 Task: Create Card Card0000000051 in Board Board0000000013 in Workspace WS0000000005 in Trello. Create Card Card0000000052 in Board Board0000000013 in Workspace WS0000000005 in Trello. Create Card Card0000000053 in Board Board0000000014 in Workspace WS0000000005 in Trello. Create Card Card0000000054 in Board Board0000000014 in Workspace WS0000000005 in Trello. Create Card Card0000000055 in Board Board0000000014 in Workspace WS0000000005 in Trello
Action: Mouse moved to (289, 329)
Screenshot: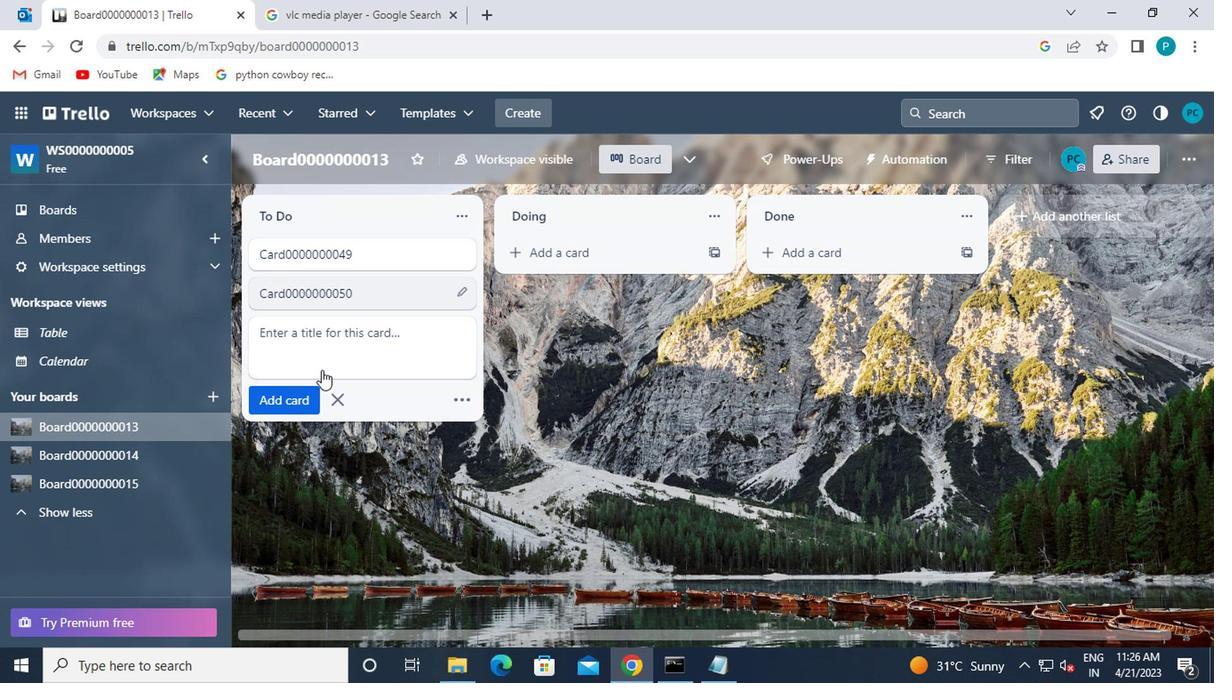 
Action: Mouse pressed left at (289, 329)
Screenshot: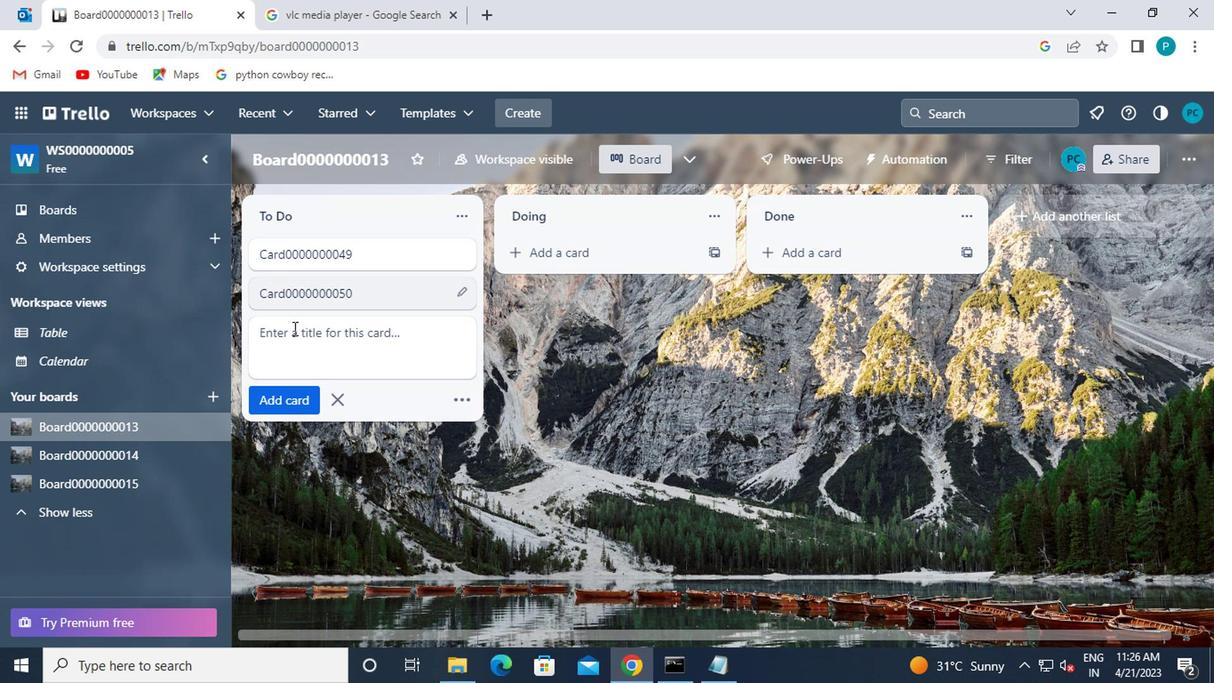 
Action: Mouse moved to (289, 329)
Screenshot: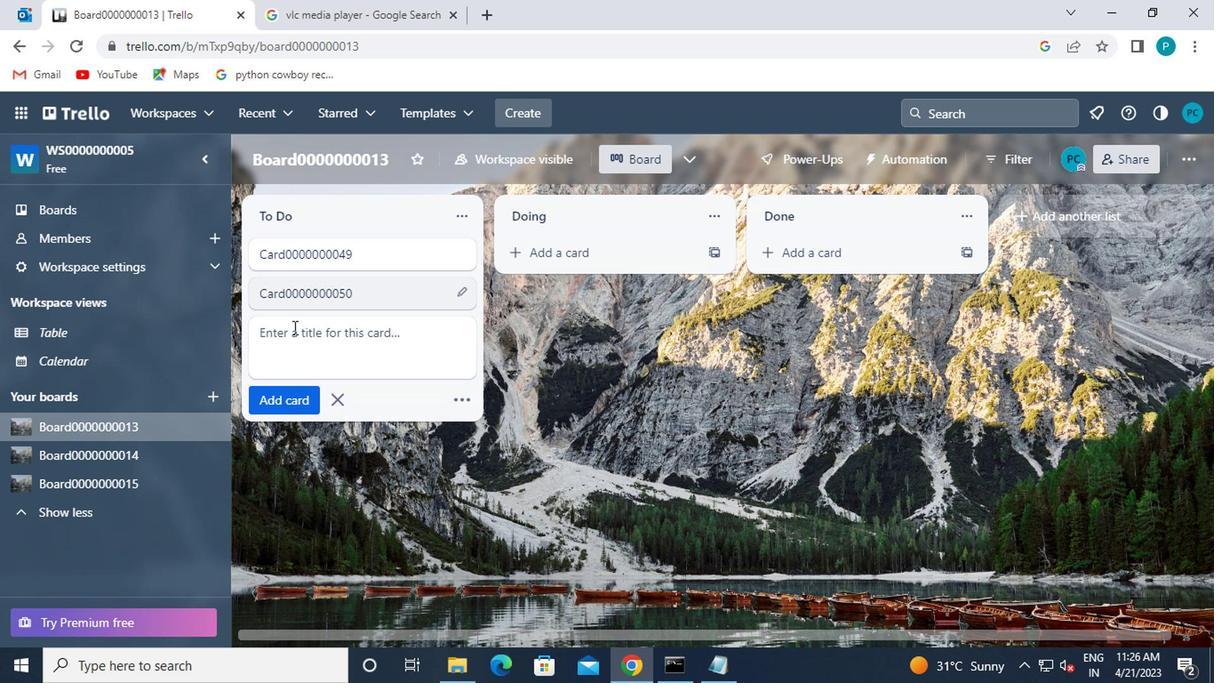 
Action: Key pressed <Key.shift>CARD0000000051
Screenshot: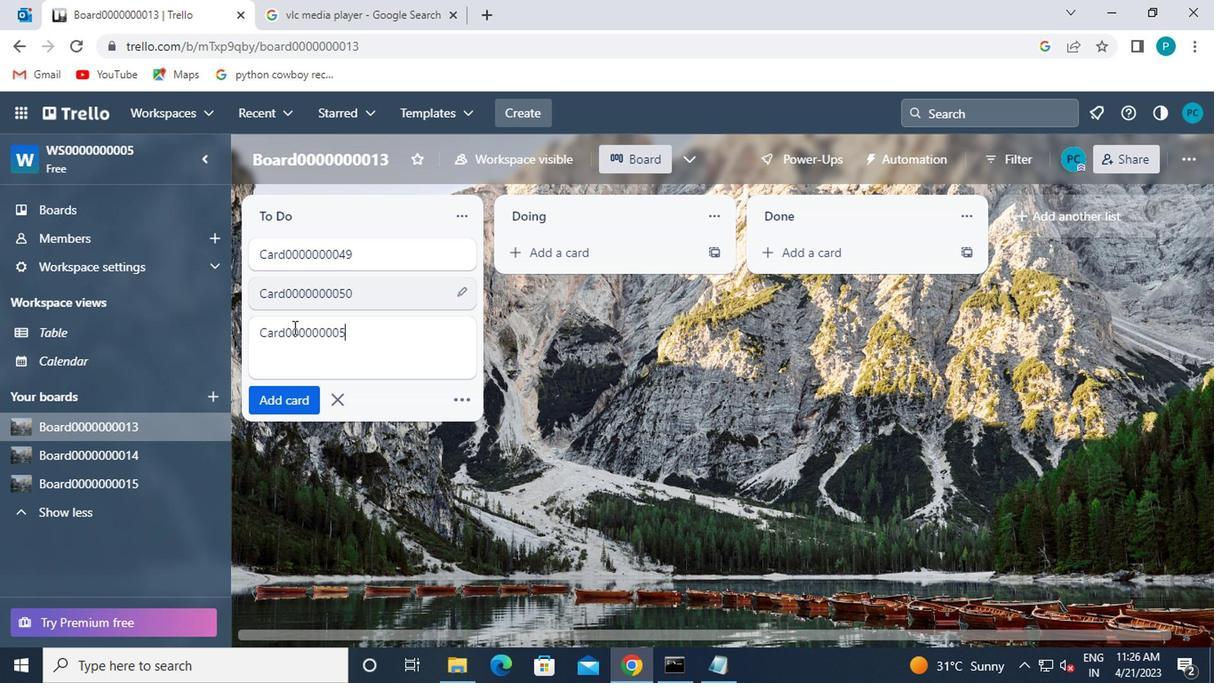 
Action: Mouse moved to (292, 405)
Screenshot: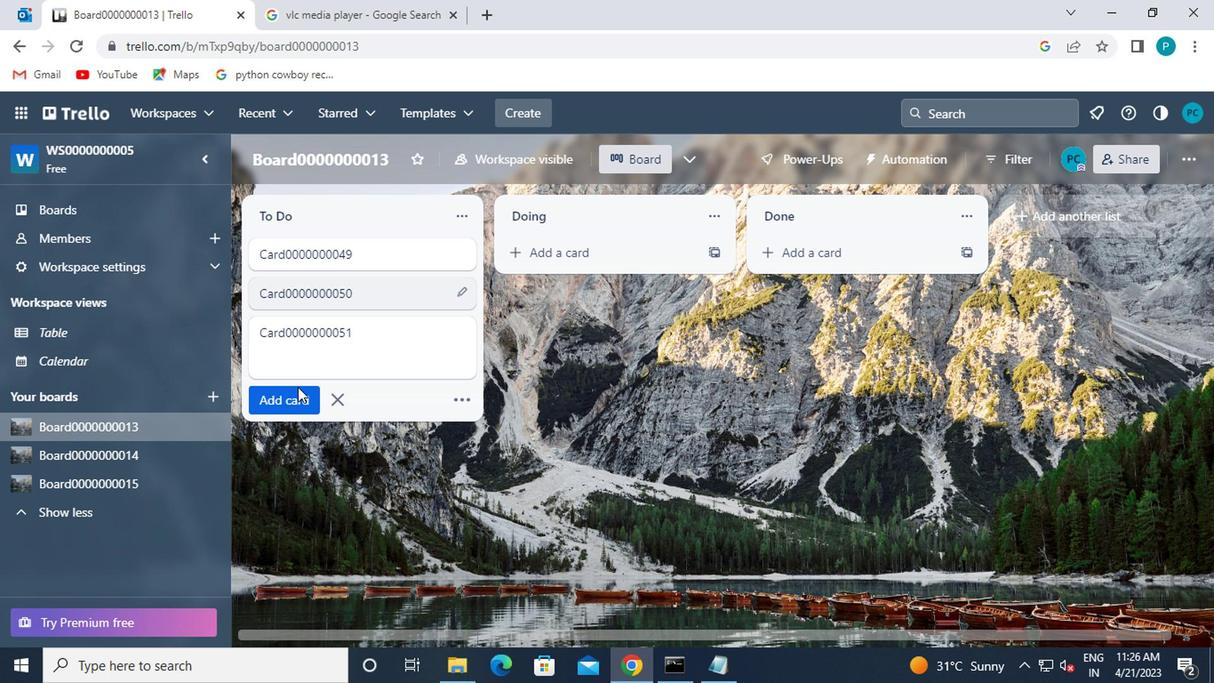 
Action: Mouse pressed left at (292, 405)
Screenshot: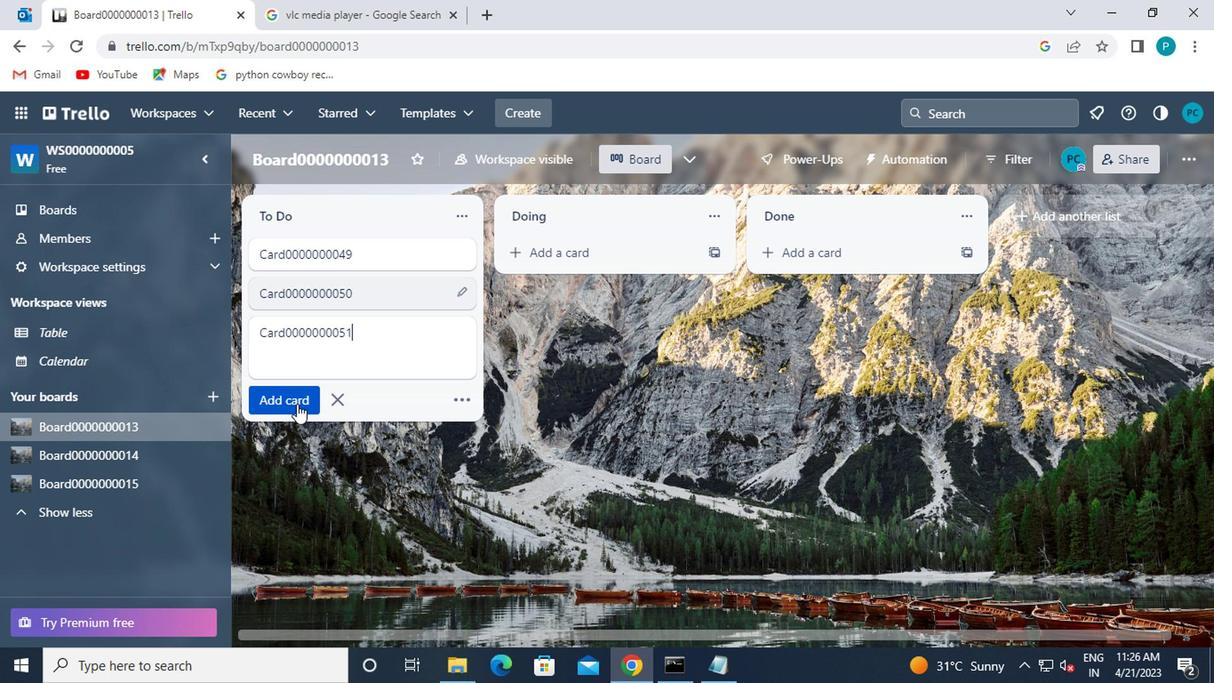 
Action: Key pressed <Key.shift>CARD0000000052
Screenshot: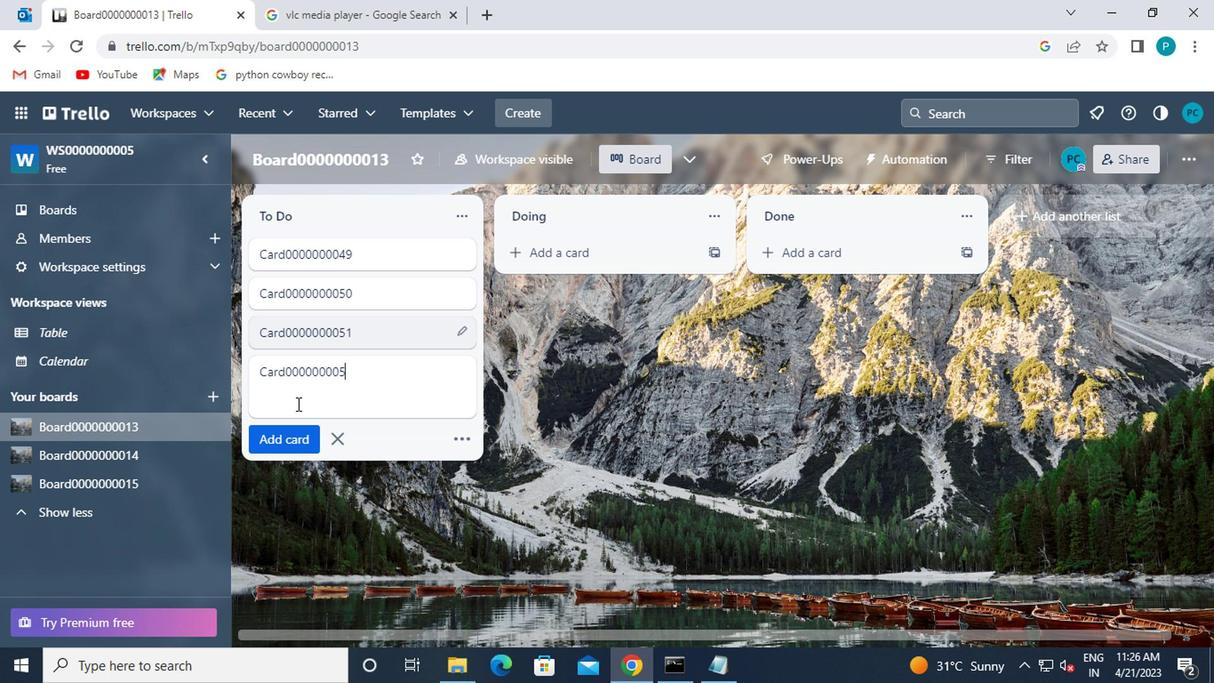 
Action: Mouse moved to (272, 449)
Screenshot: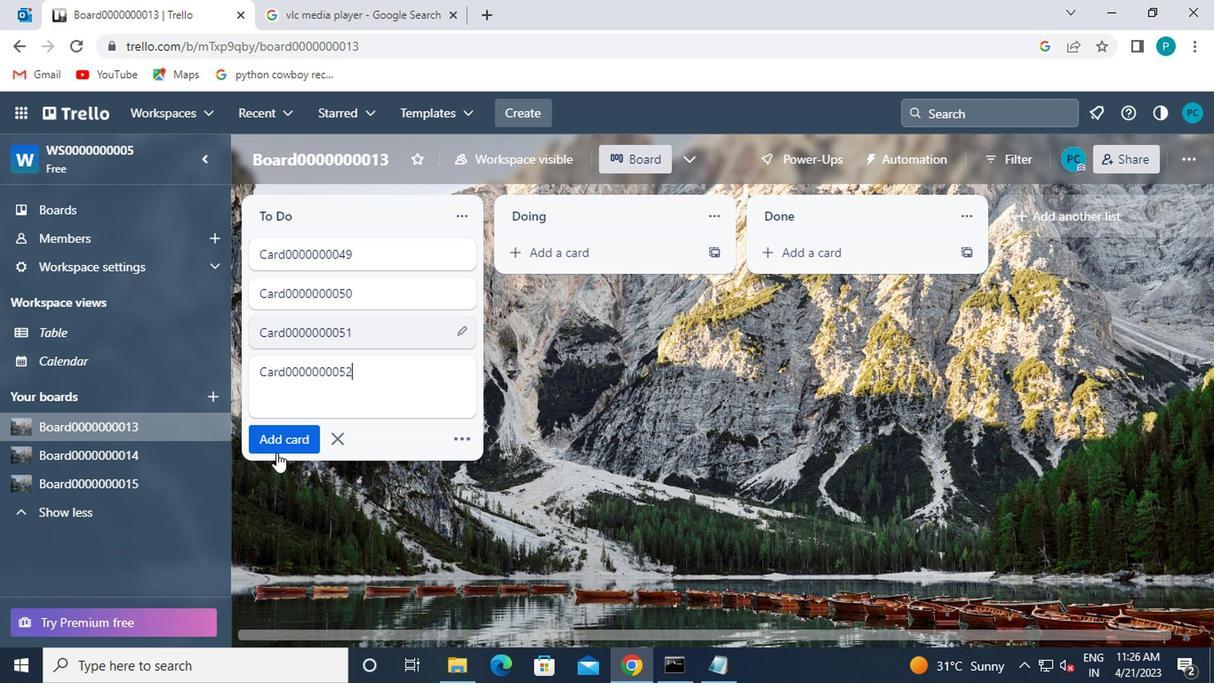
Action: Mouse pressed left at (272, 449)
Screenshot: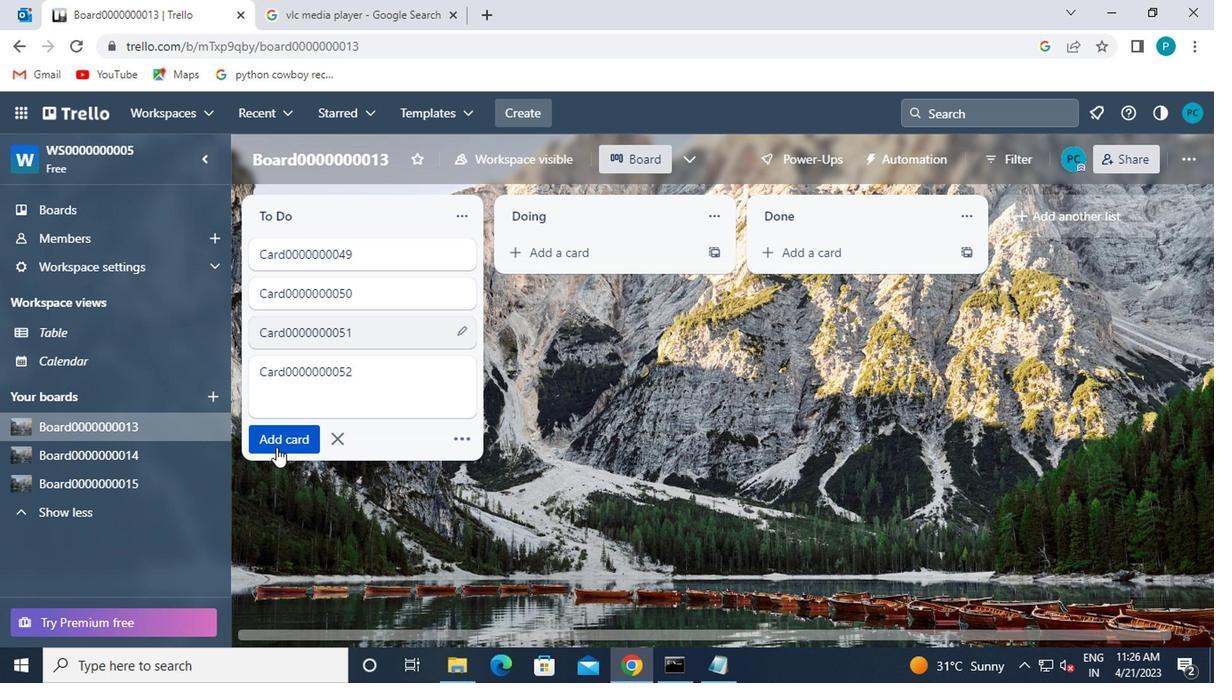 
Action: Mouse moved to (98, 449)
Screenshot: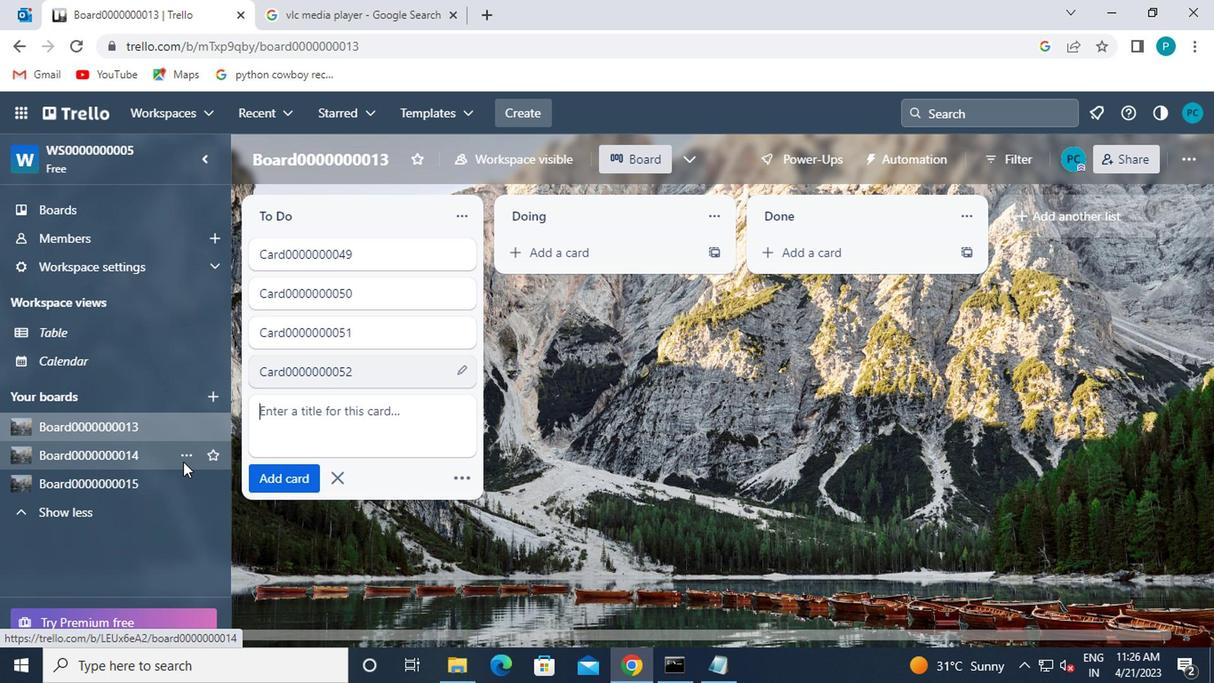 
Action: Mouse pressed left at (98, 449)
Screenshot: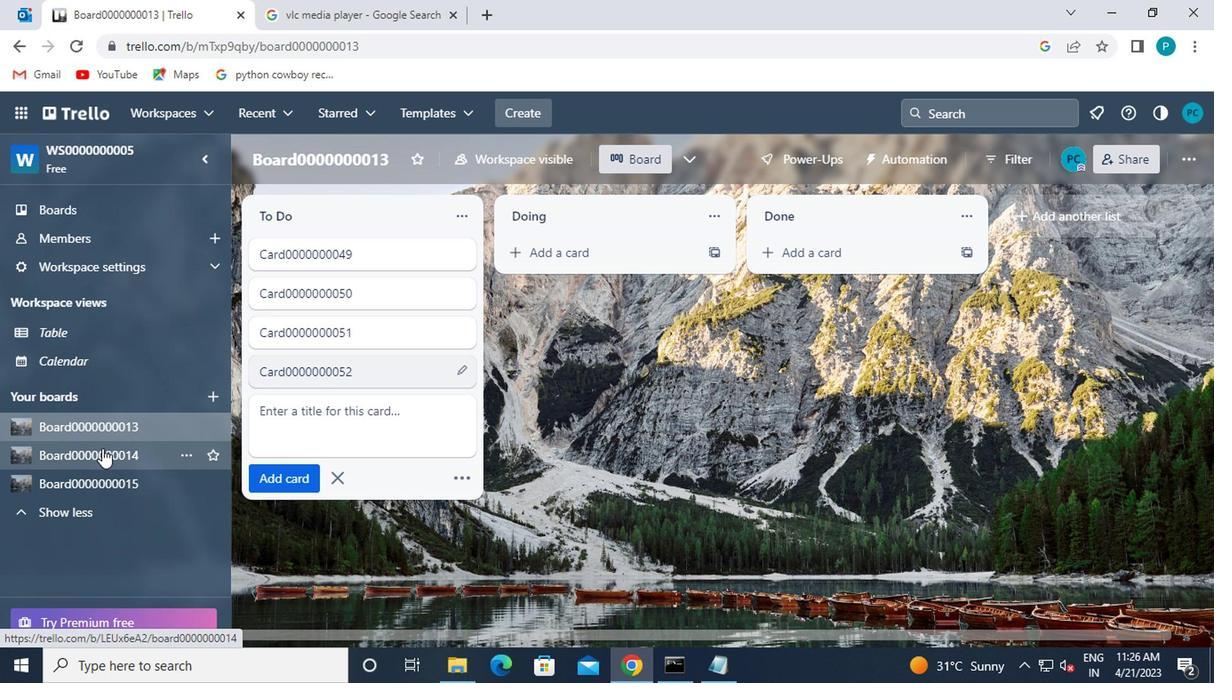 
Action: Mouse moved to (307, 248)
Screenshot: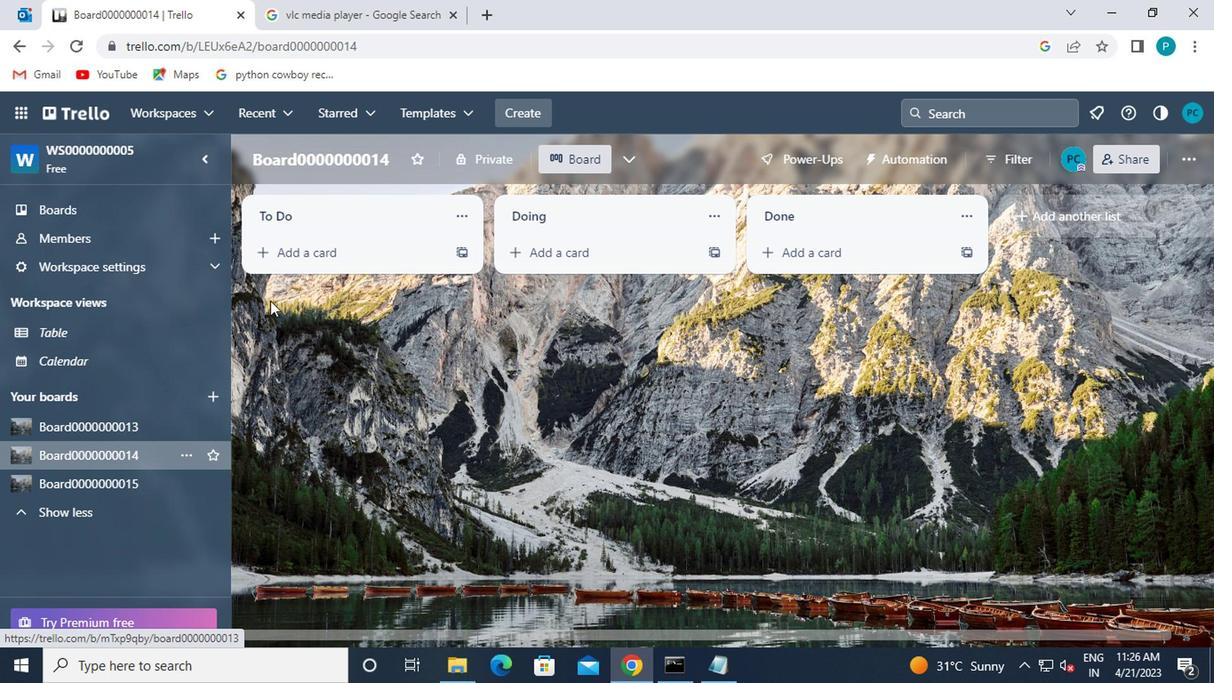 
Action: Mouse pressed left at (307, 248)
Screenshot: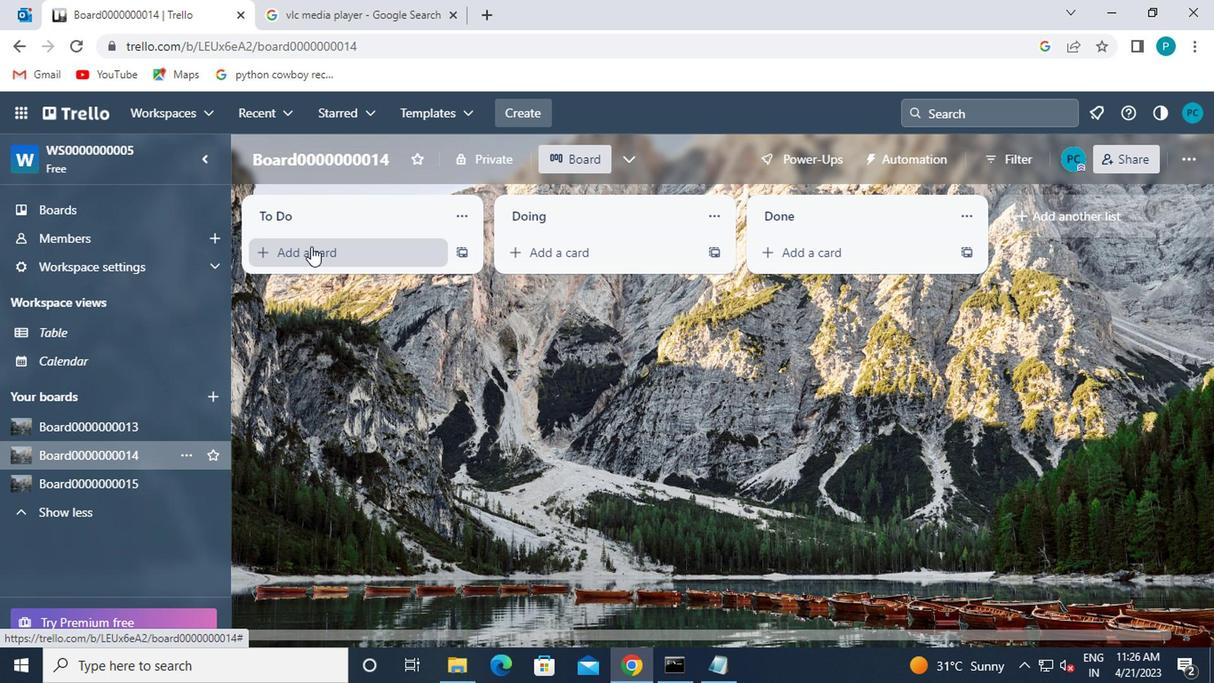 
Action: Key pressed <Key.shift>C
Screenshot: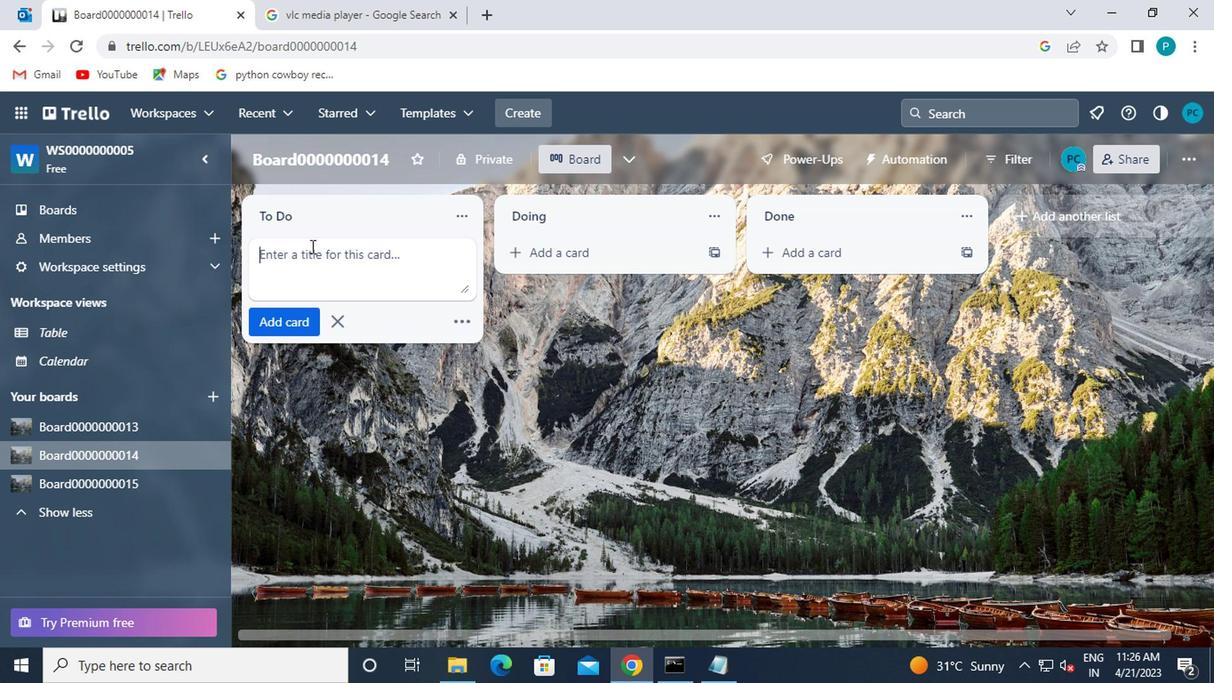 
Action: Mouse moved to (307, 247)
Screenshot: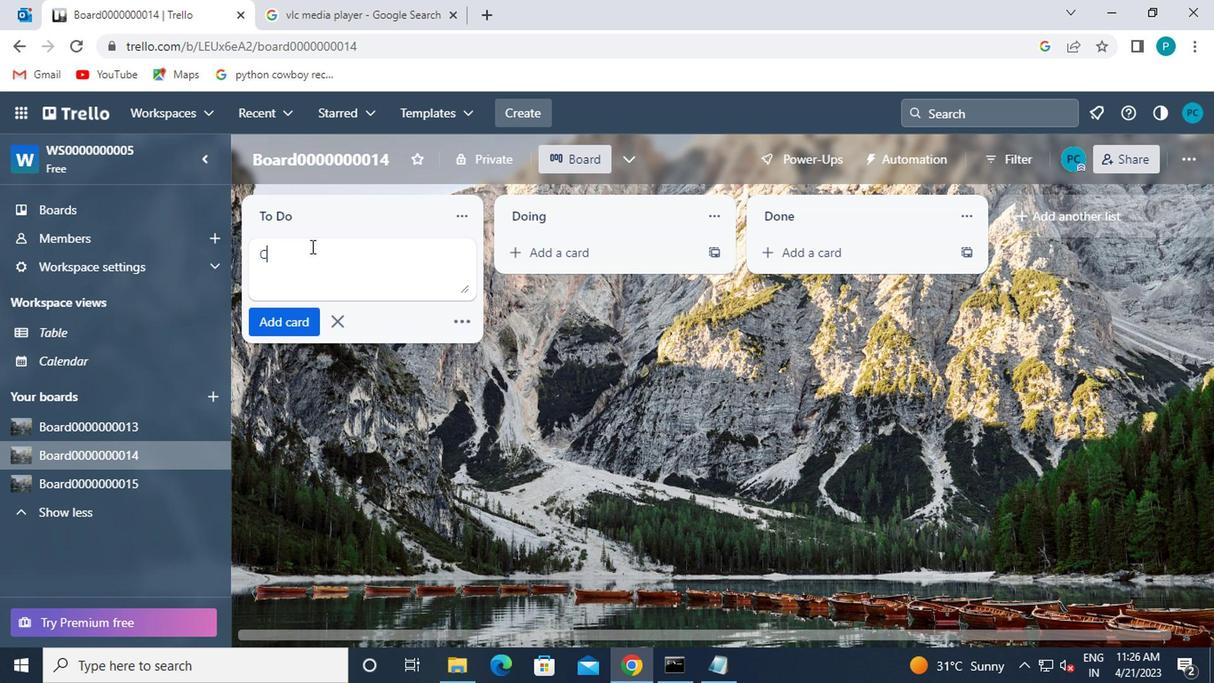 
Action: Key pressed A
Screenshot: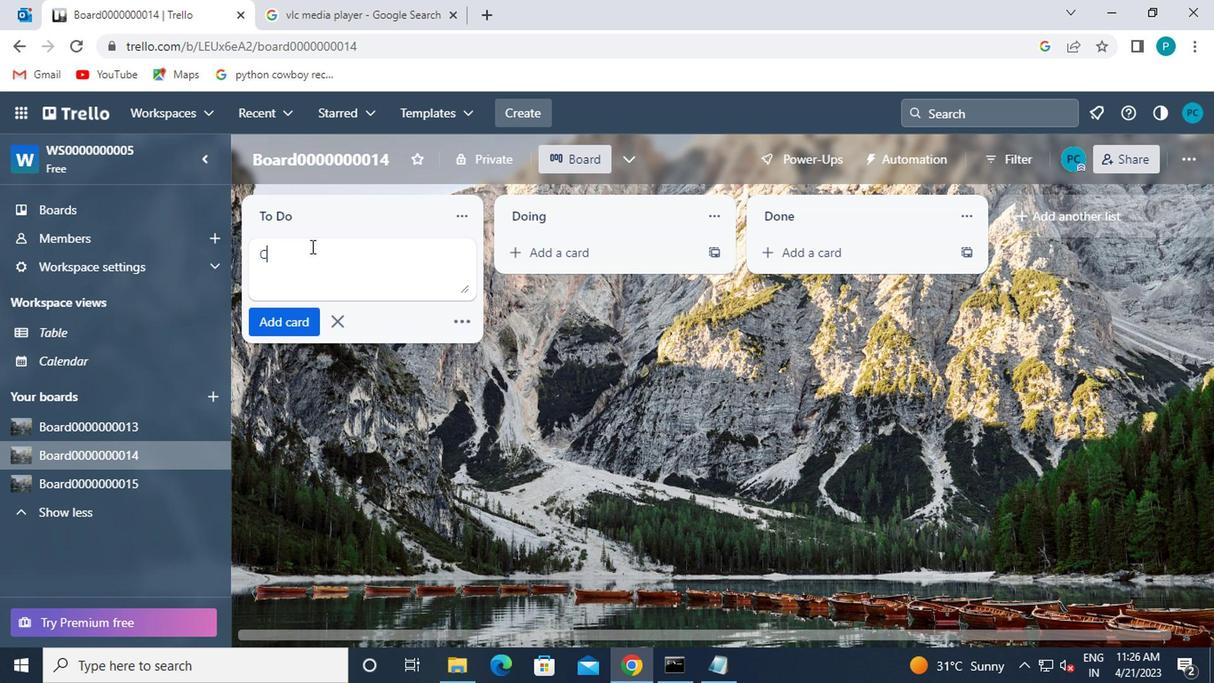 
Action: Mouse moved to (330, 233)
Screenshot: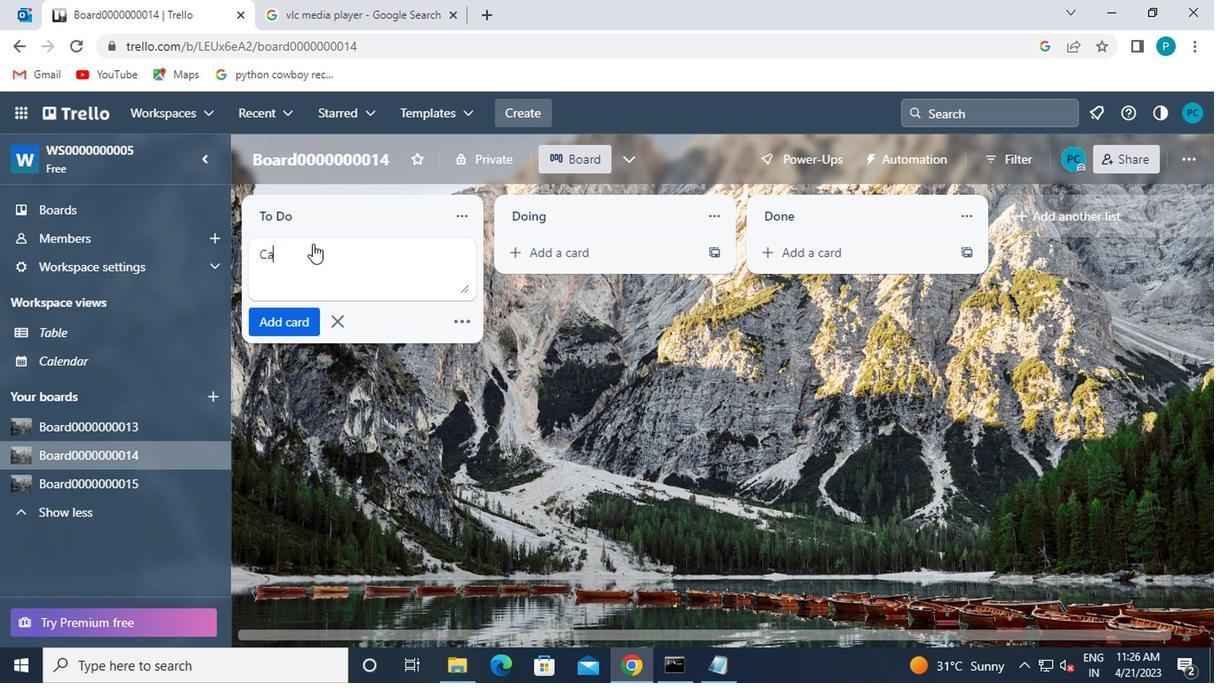 
Action: Key pressed R
Screenshot: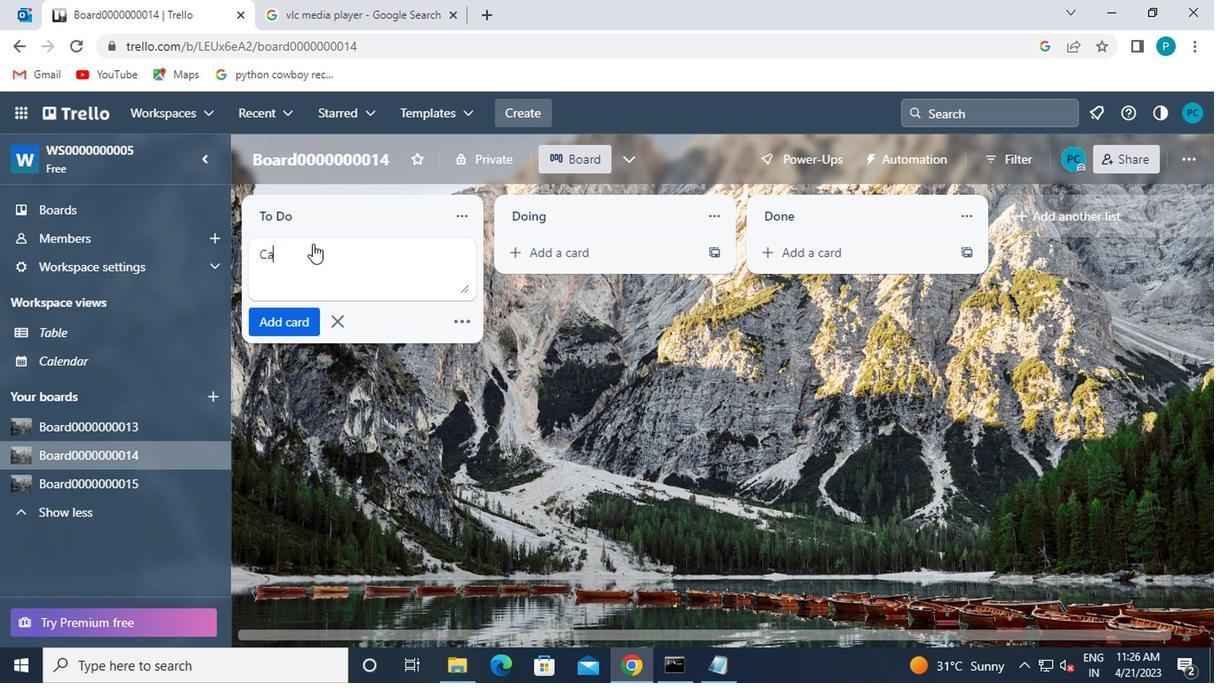 
Action: Mouse moved to (341, 229)
Screenshot: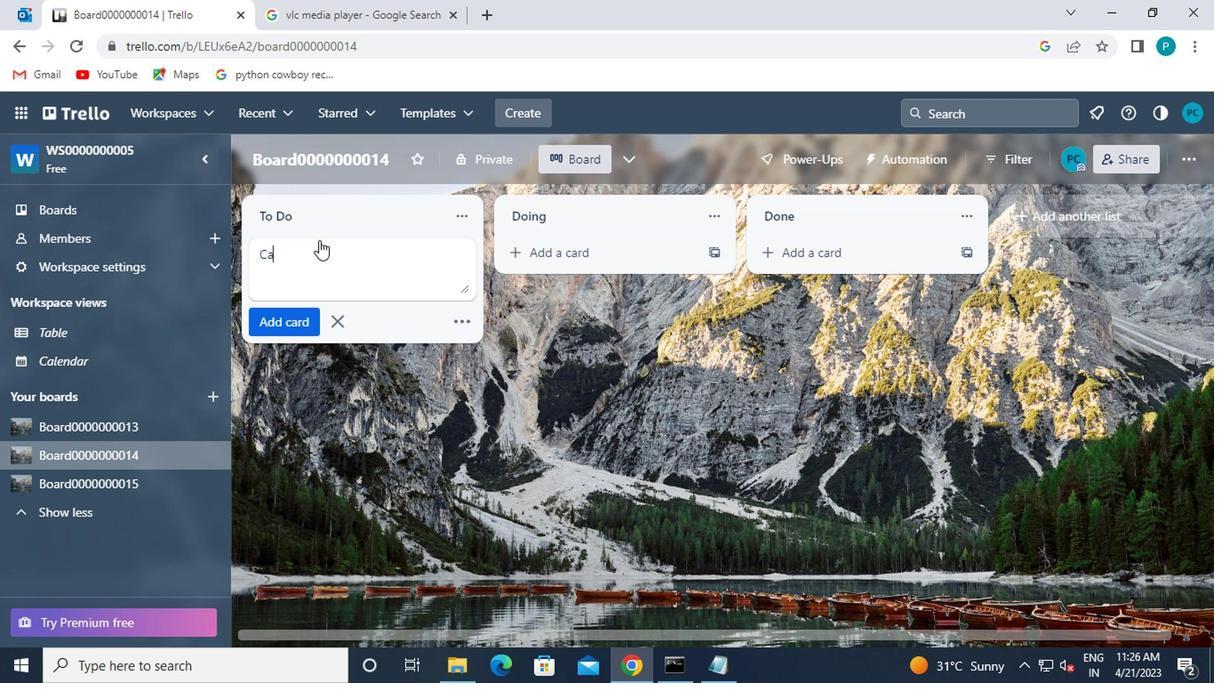 
Action: Key pressed D0000000053
Screenshot: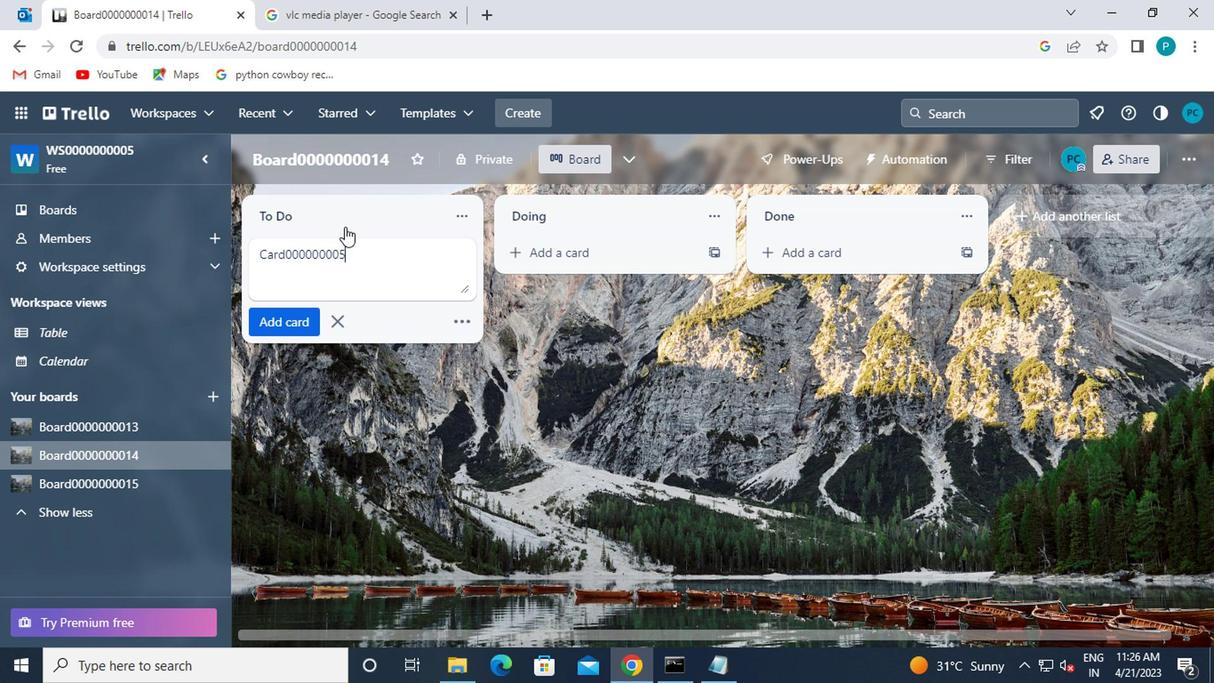 
Action: Mouse moved to (280, 330)
Screenshot: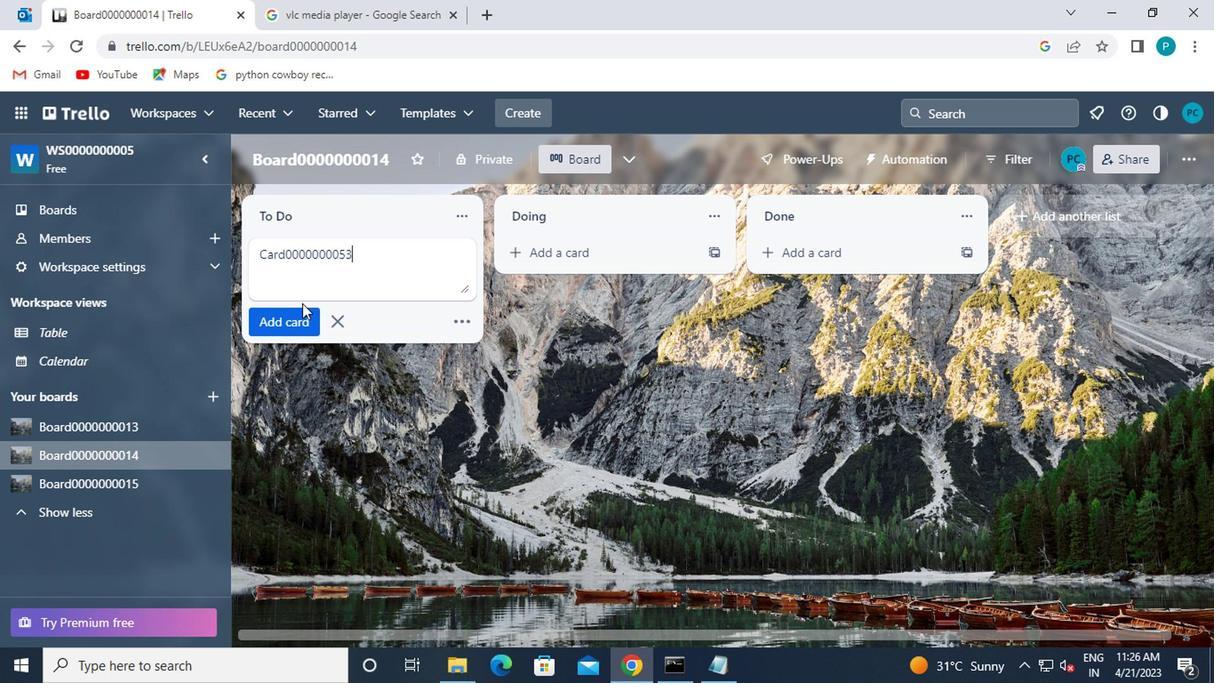 
Action: Mouse pressed left at (280, 330)
Screenshot: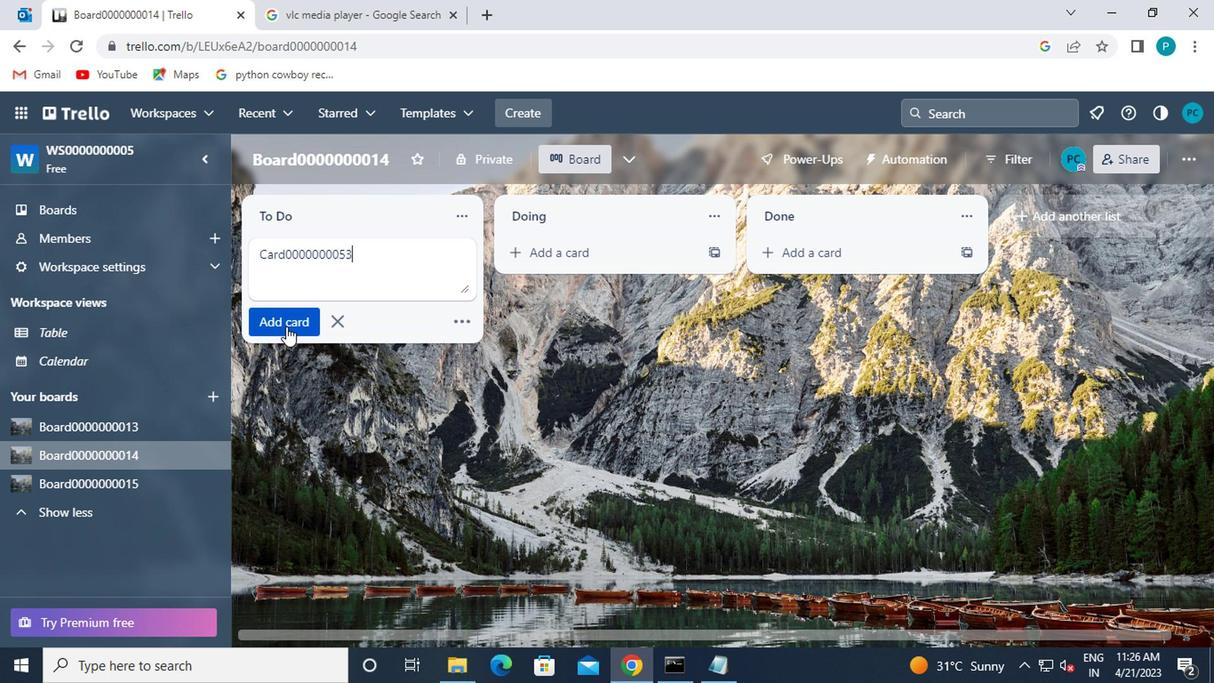 
Action: Key pressed <Key.shift>CARD0000000054
Screenshot: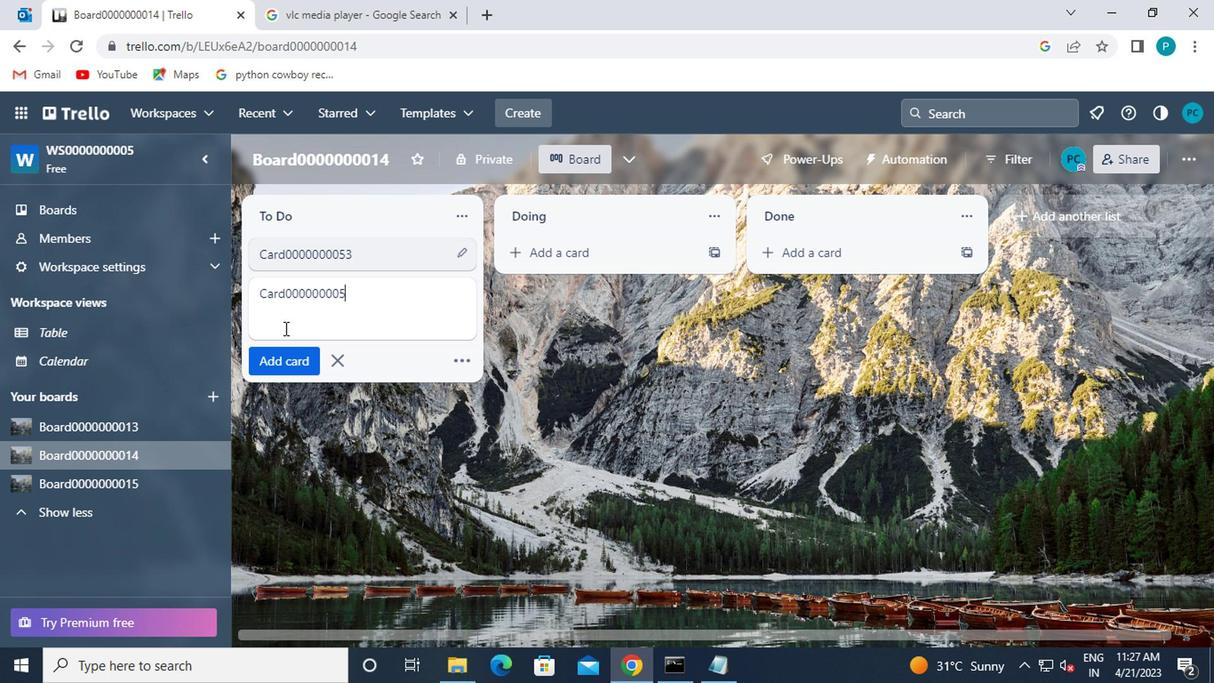 
Action: Mouse moved to (284, 358)
Screenshot: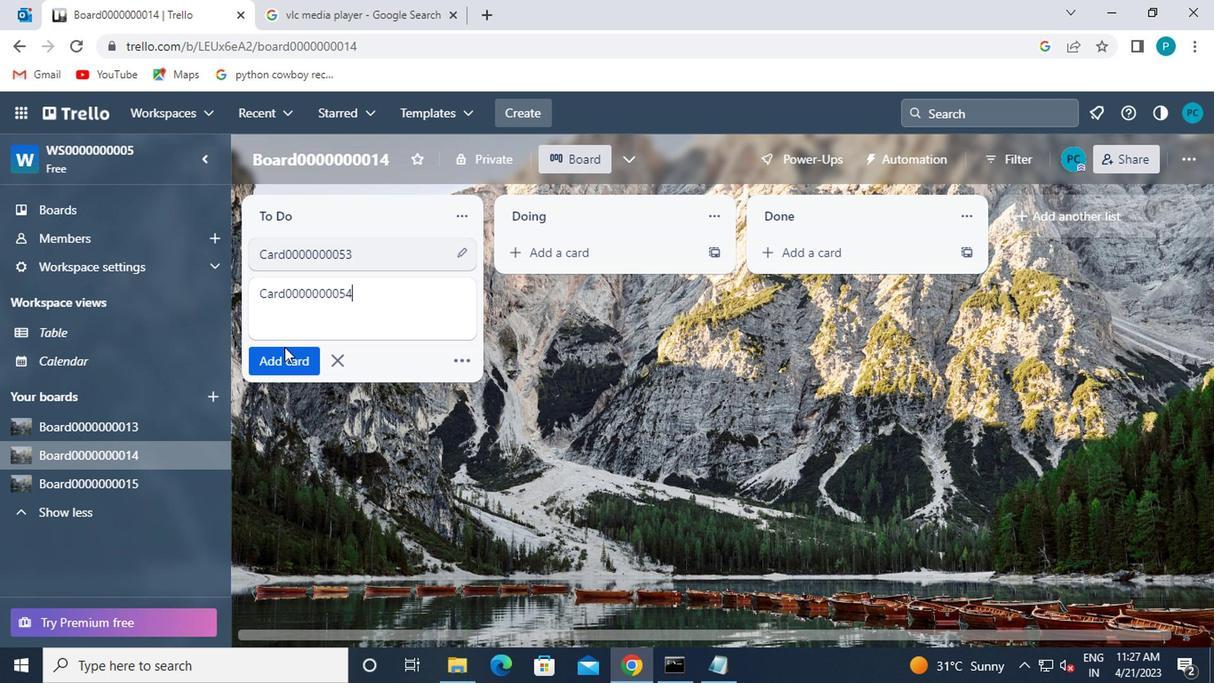
Action: Mouse pressed left at (284, 358)
Screenshot: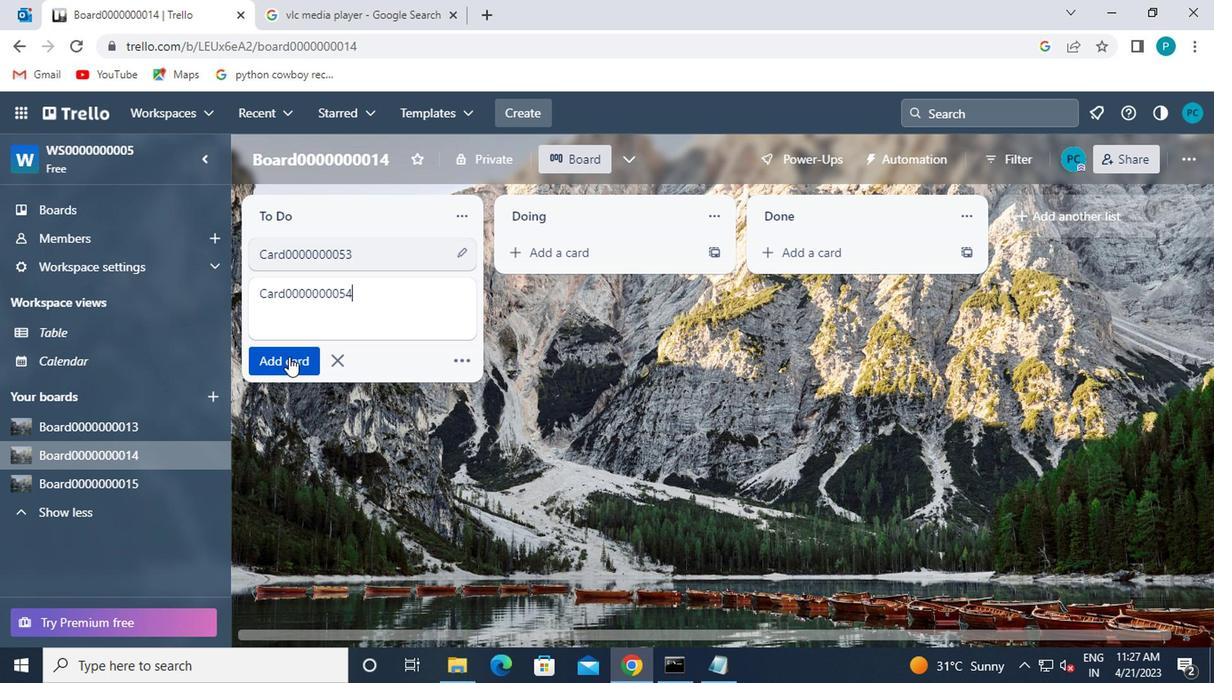 
Action: Key pressed <Key.shift>CARD0000000055
Screenshot: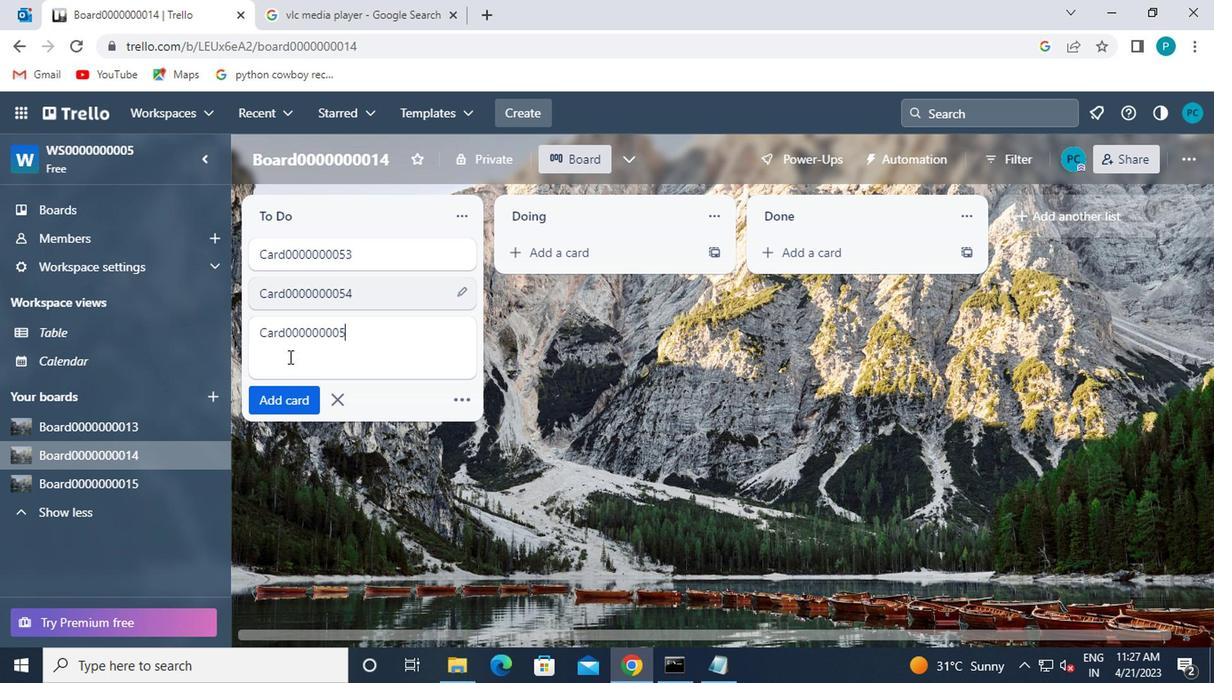 
Action: Mouse moved to (290, 396)
Screenshot: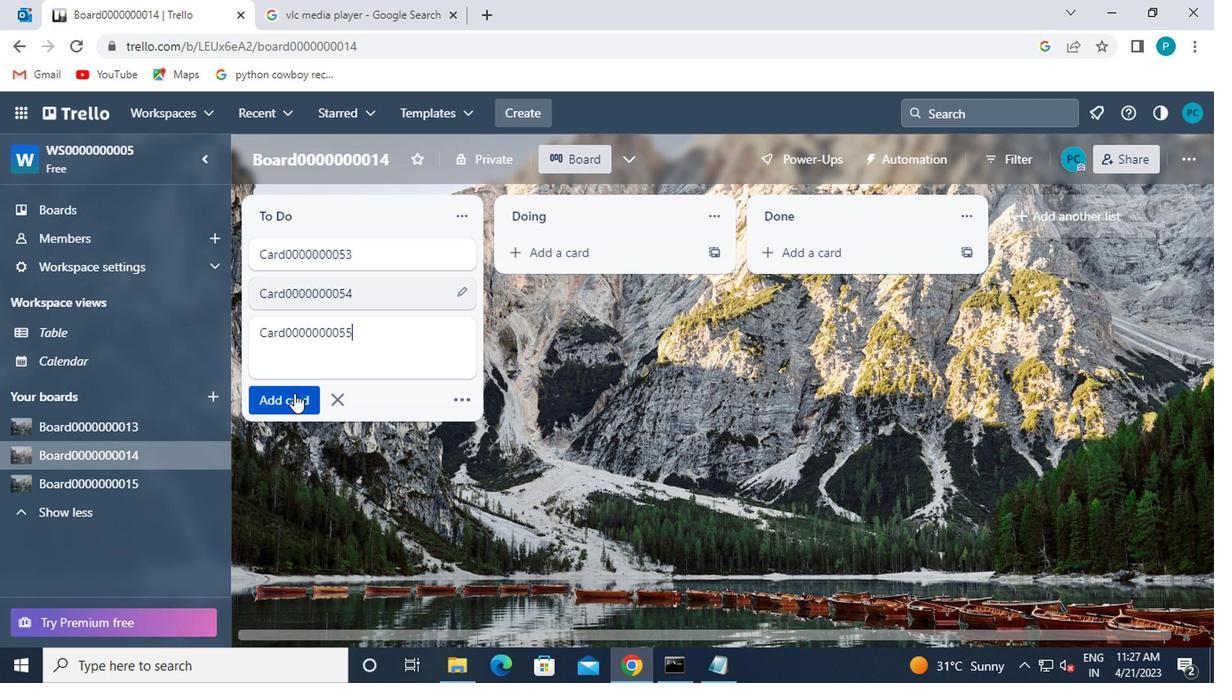 
Action: Mouse pressed left at (290, 396)
Screenshot: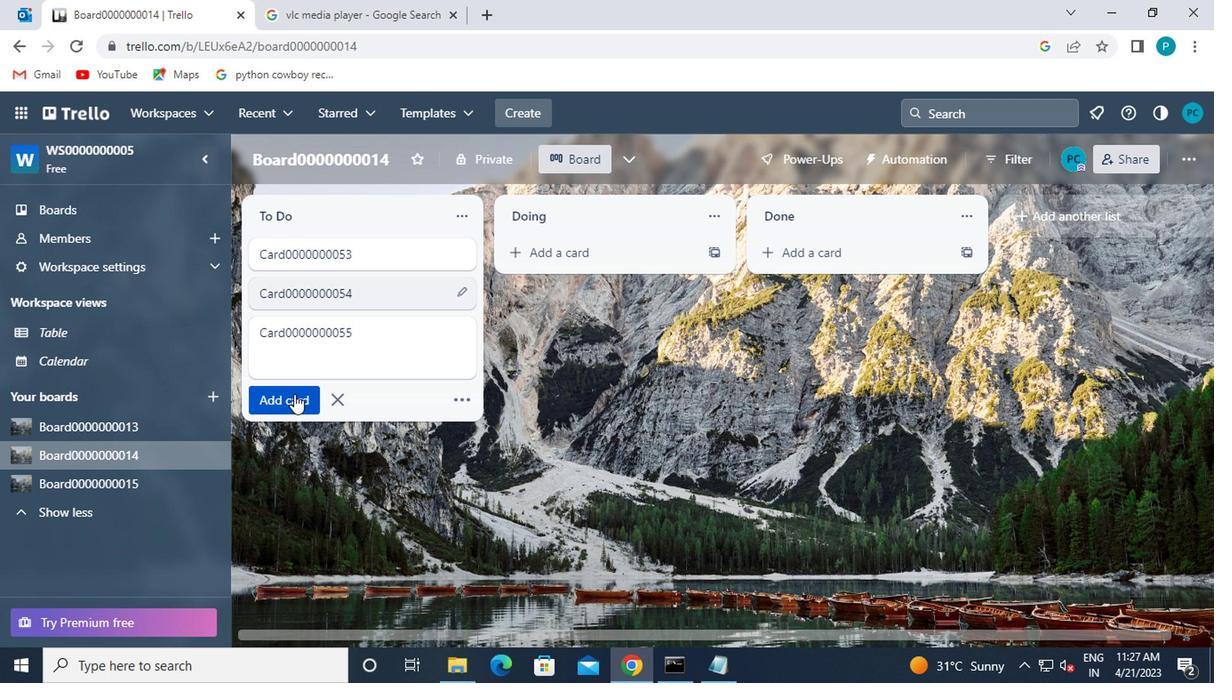 
